Task: Create in the project ZillaTech and in the Backlog issue 'Create a new online platform for online music production courses with advanced audio editing and mixing features' a child issue 'Integration with project management software', and assign it to team member softage.2@softage.net.
Action: Mouse moved to (166, 73)
Screenshot: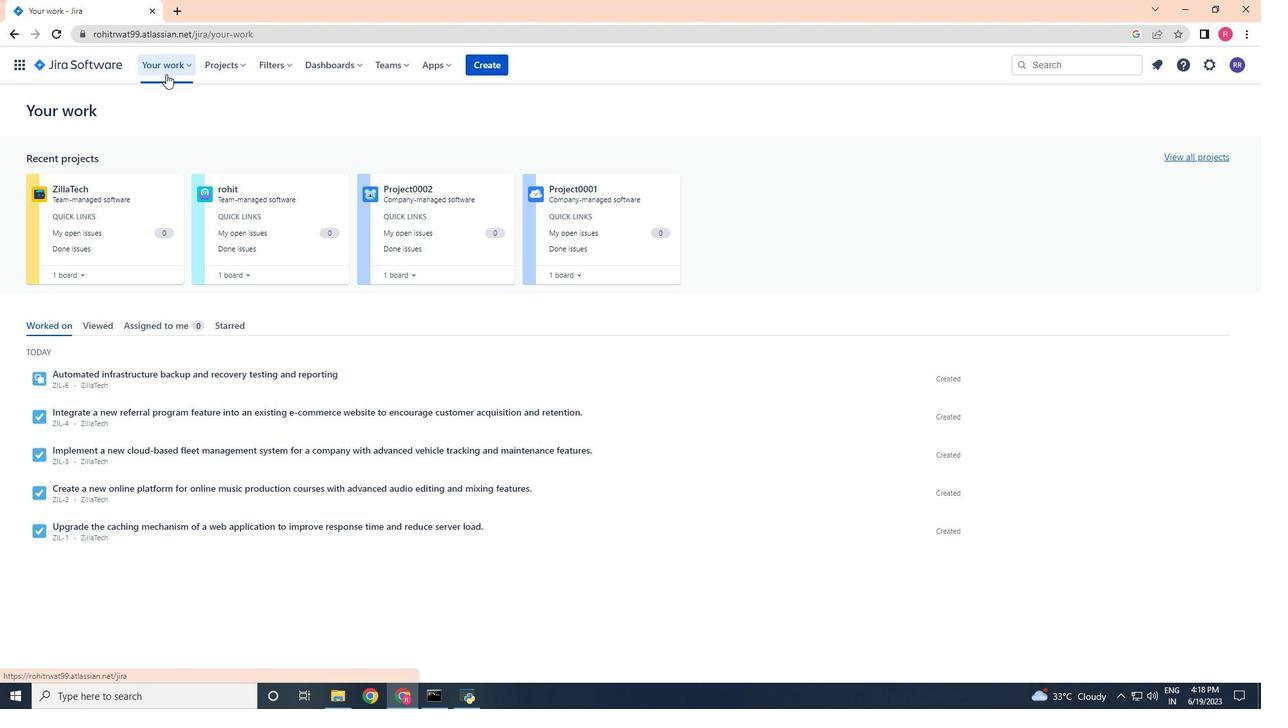 
Action: Mouse pressed left at (166, 73)
Screenshot: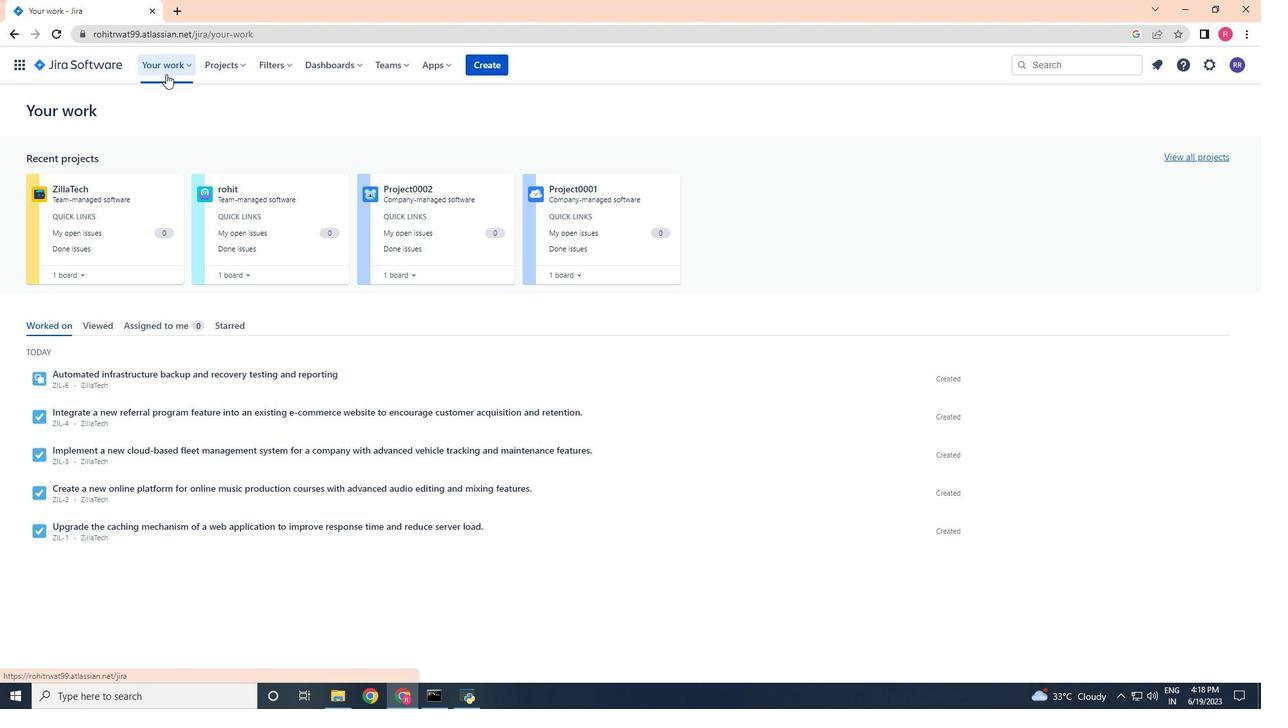
Action: Mouse moved to (231, 59)
Screenshot: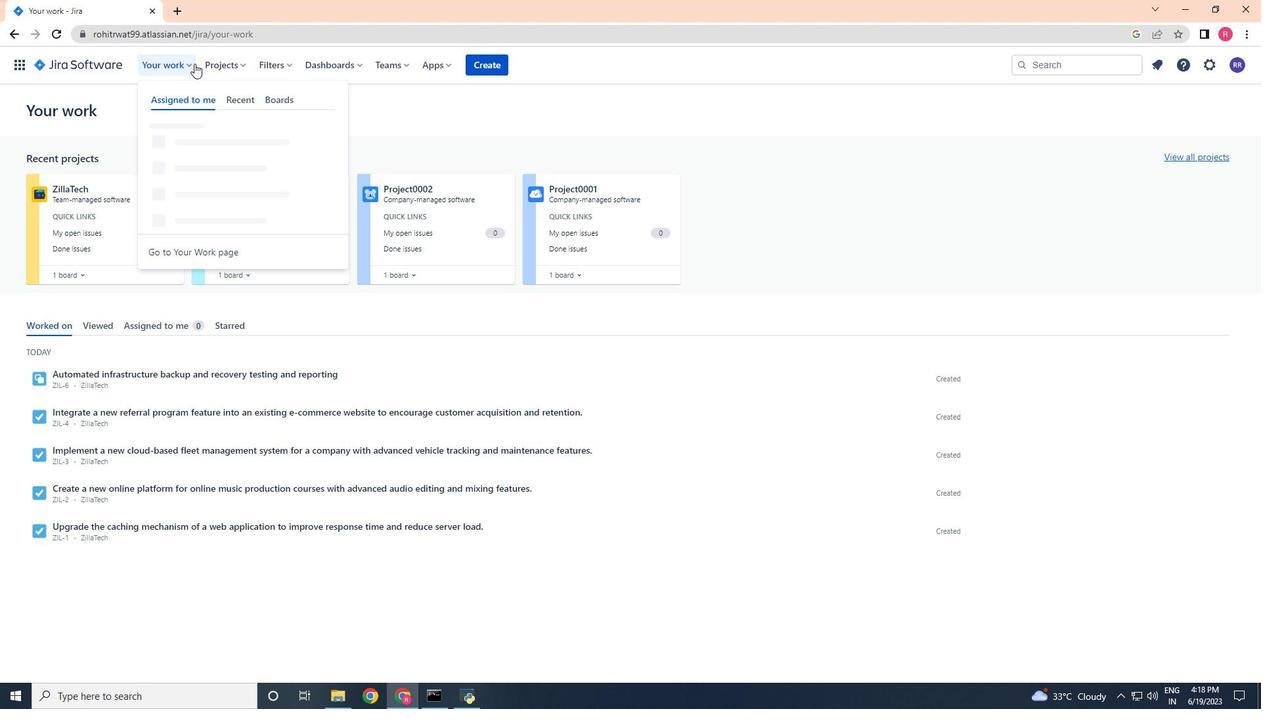 
Action: Mouse pressed left at (231, 59)
Screenshot: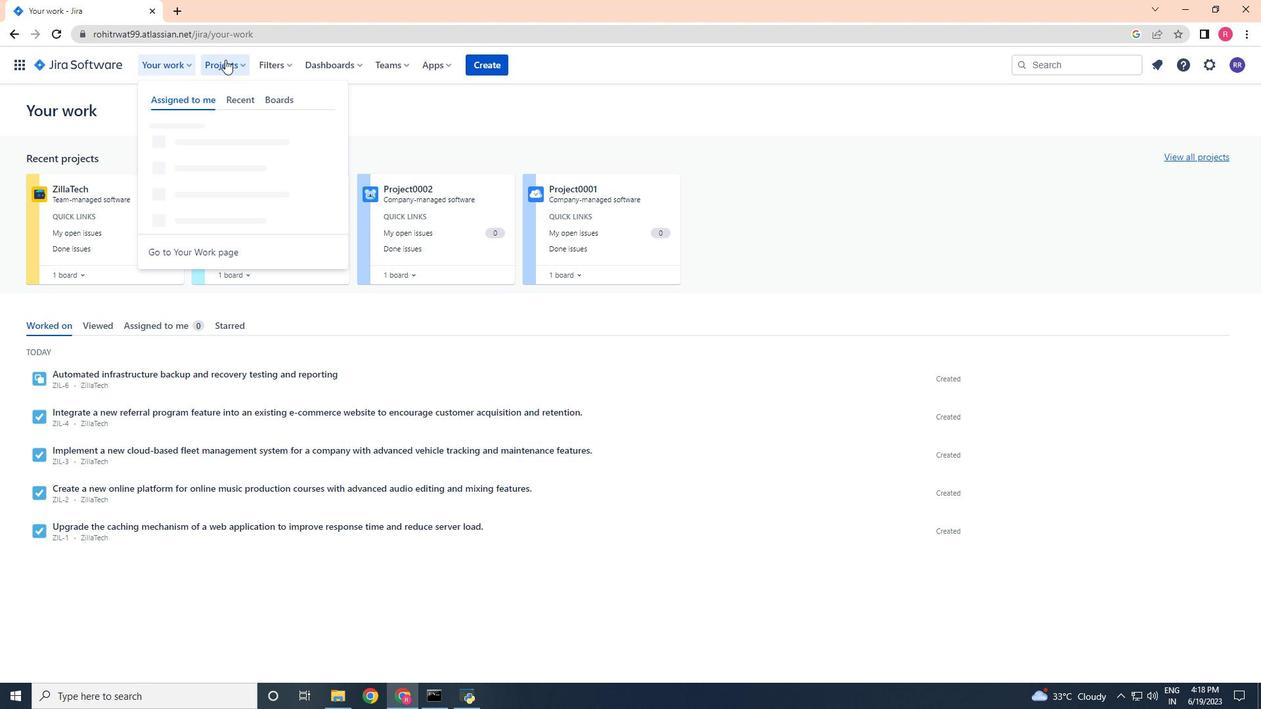
Action: Mouse moved to (231, 116)
Screenshot: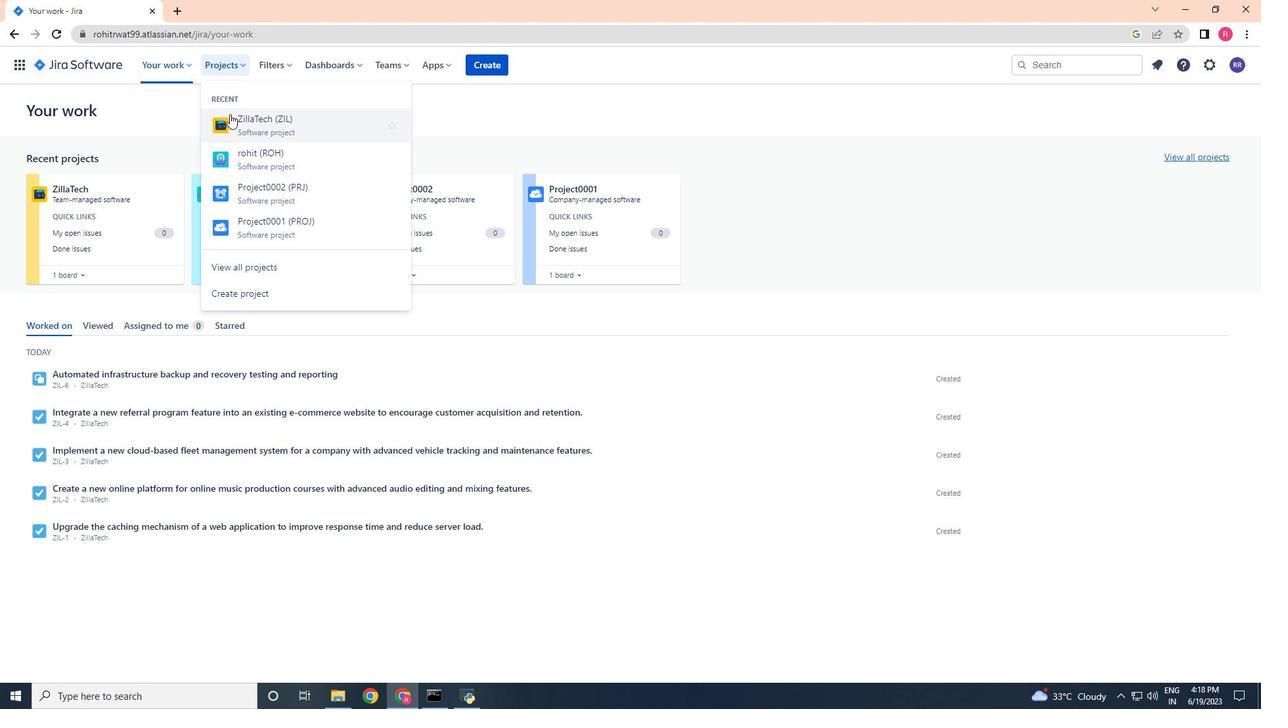 
Action: Mouse pressed left at (231, 116)
Screenshot: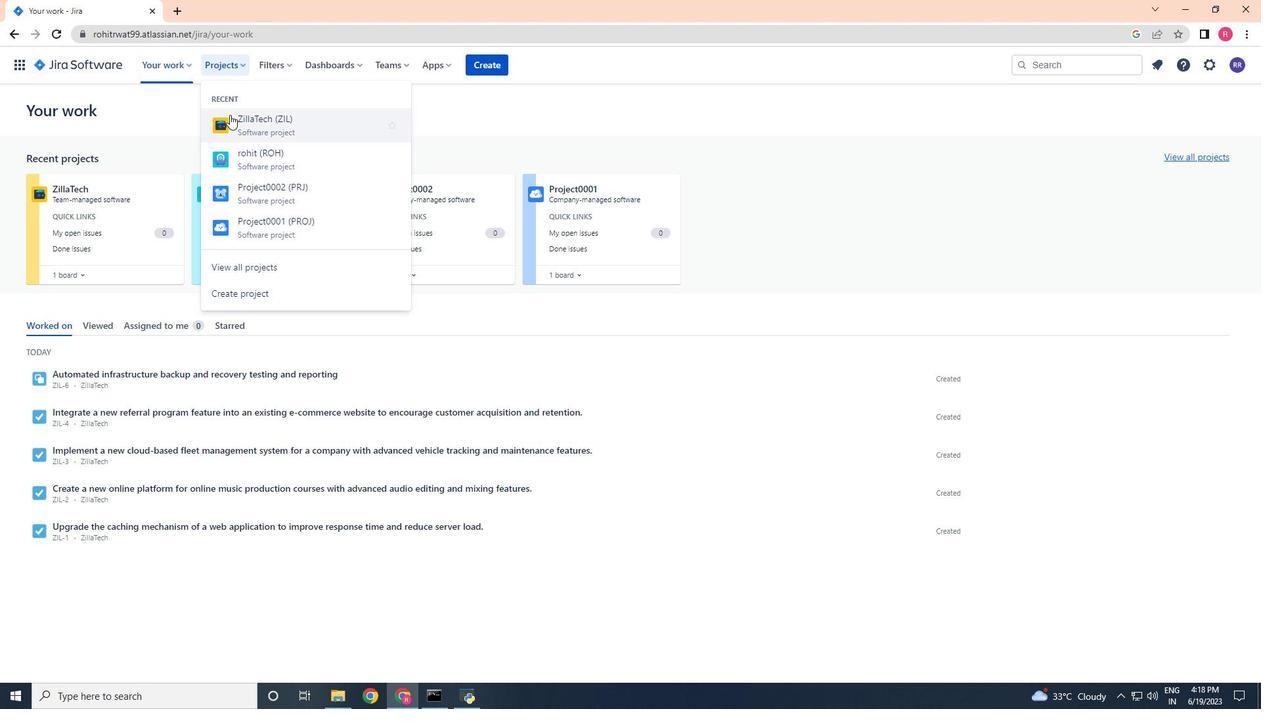 
Action: Mouse moved to (77, 203)
Screenshot: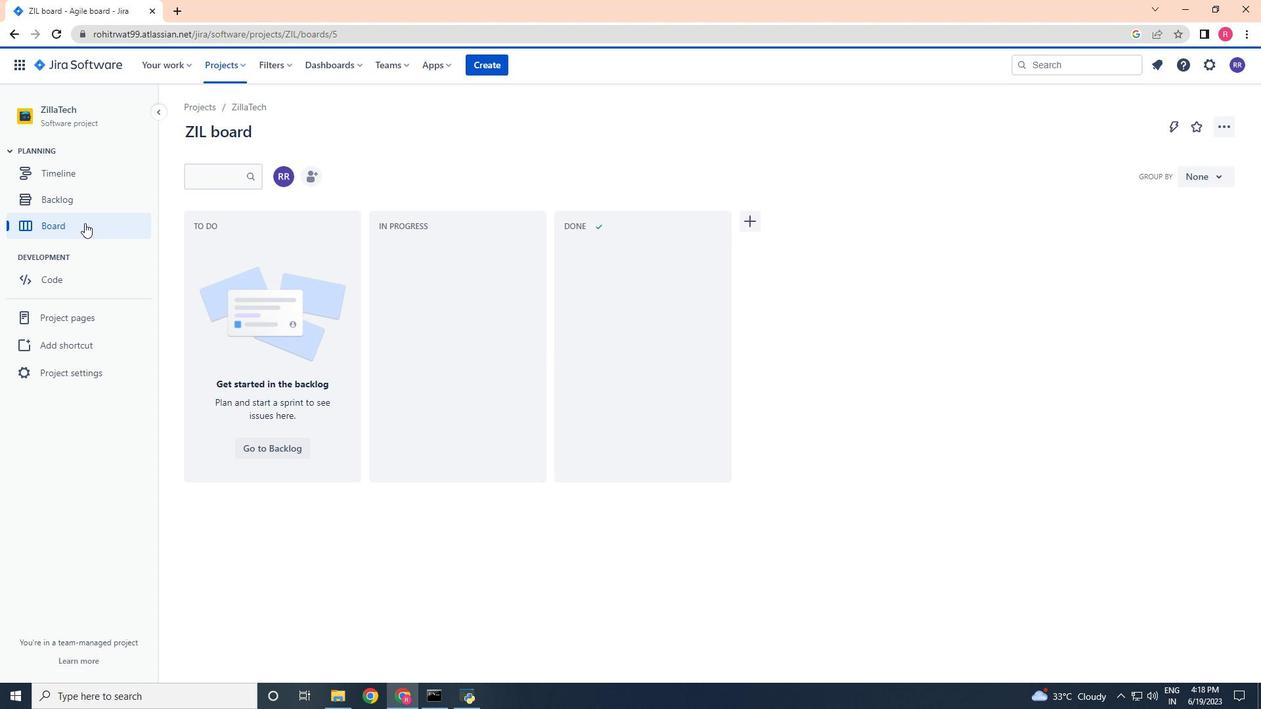 
Action: Mouse pressed left at (77, 203)
Screenshot: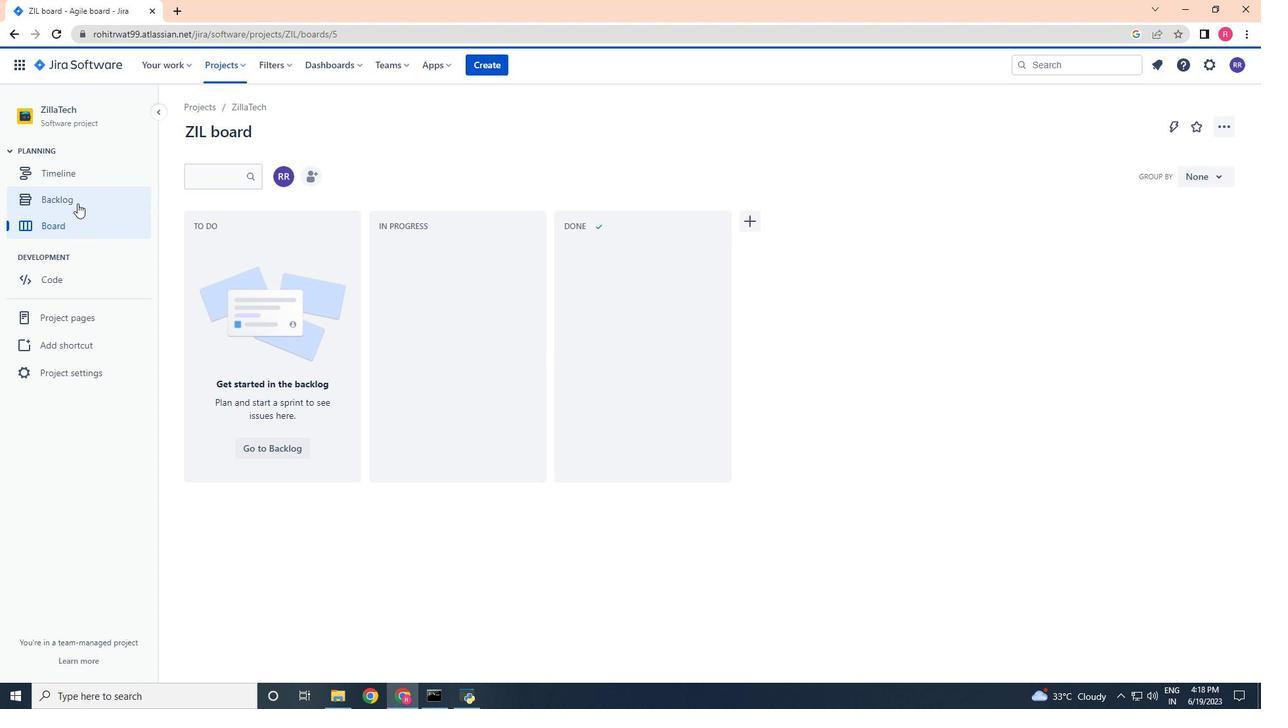 
Action: Mouse moved to (845, 490)
Screenshot: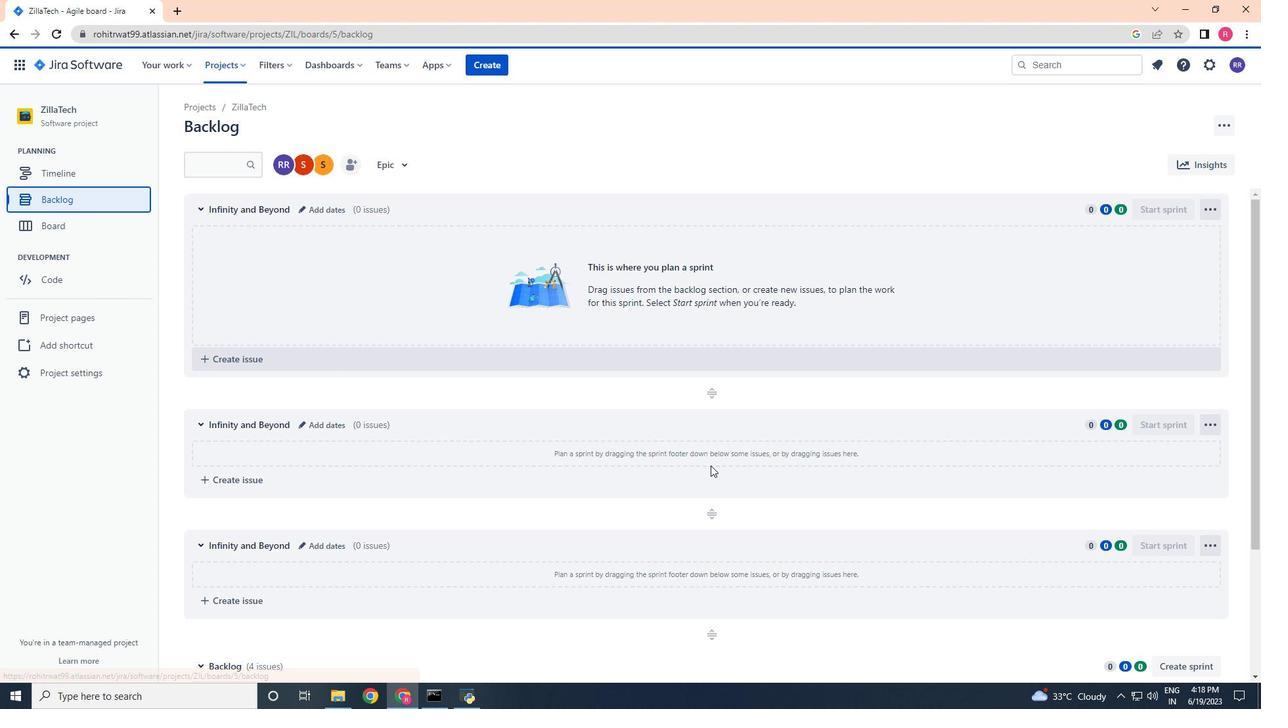 
Action: Mouse scrolled (845, 489) with delta (0, 0)
Screenshot: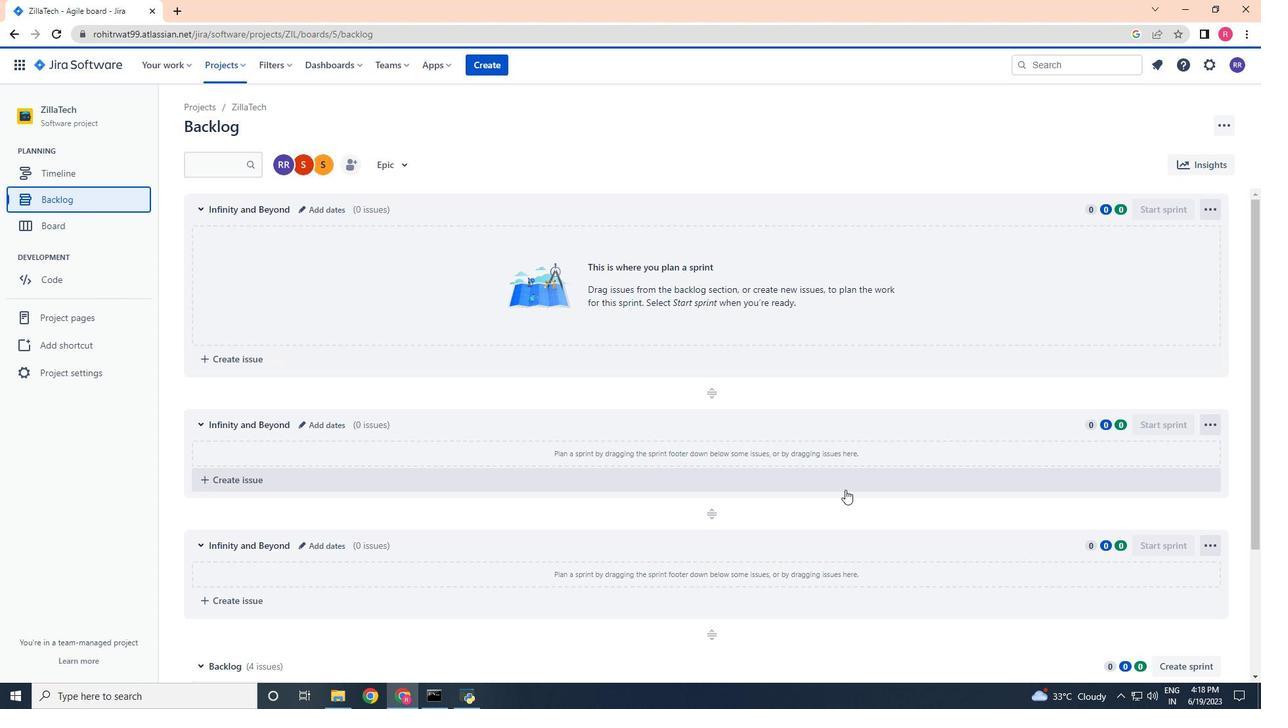 
Action: Mouse moved to (845, 490)
Screenshot: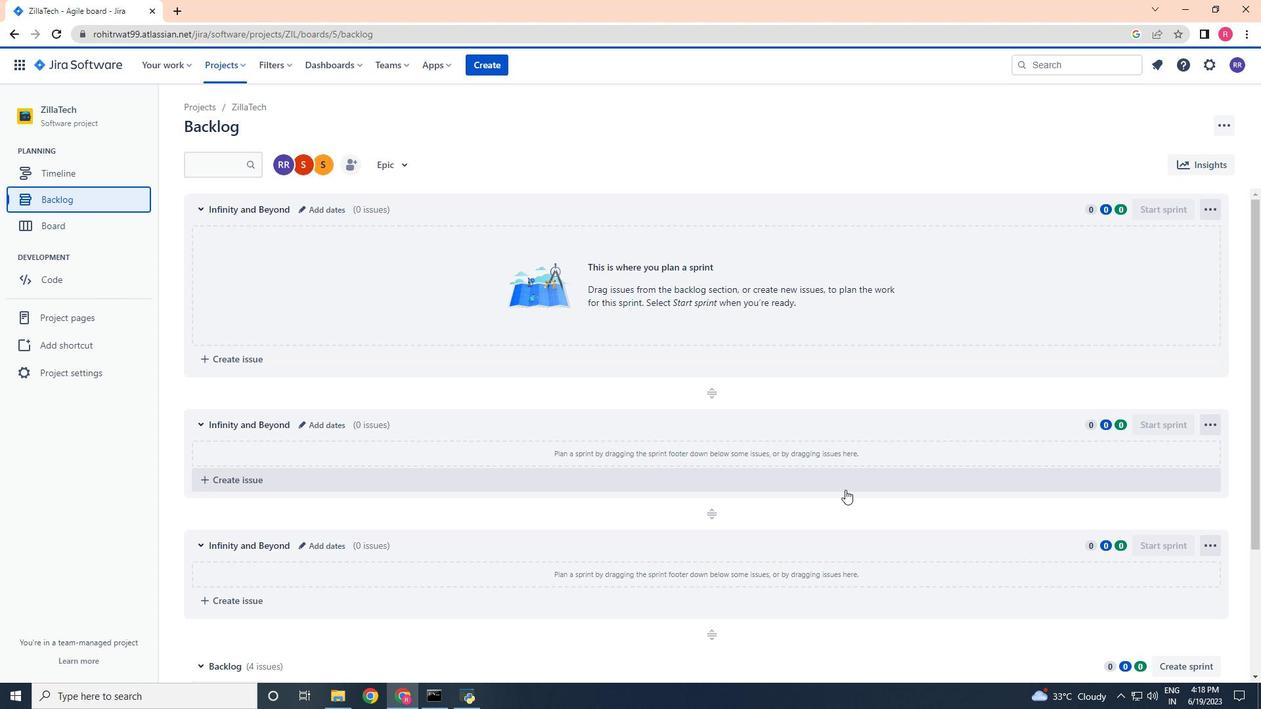 
Action: Mouse scrolled (845, 489) with delta (0, 0)
Screenshot: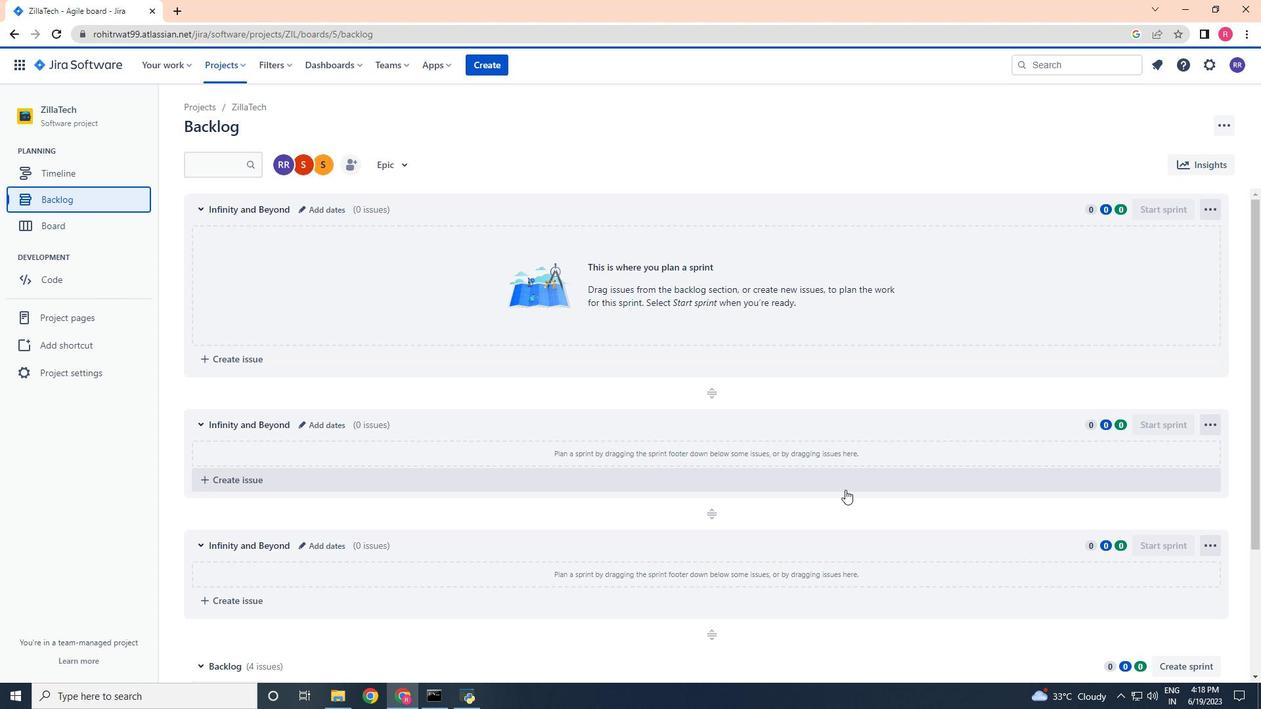 
Action: Mouse scrolled (845, 489) with delta (0, 0)
Screenshot: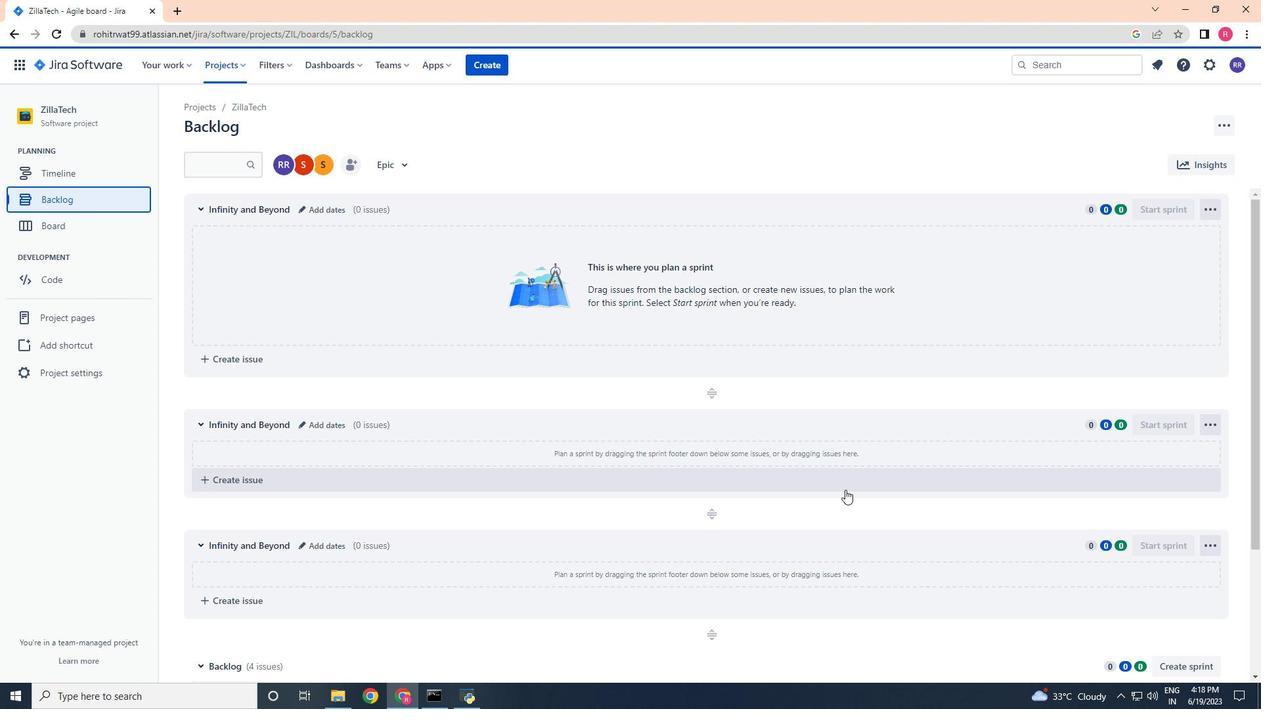 
Action: Mouse scrolled (845, 489) with delta (0, 0)
Screenshot: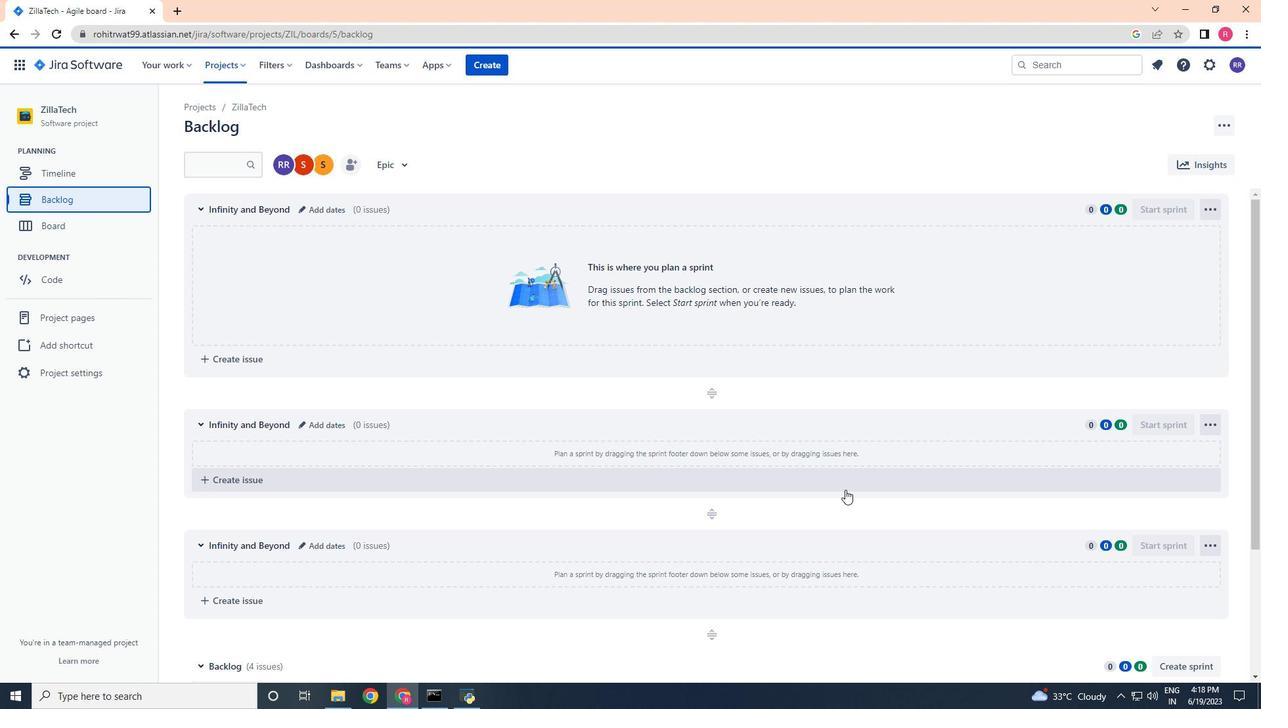 
Action: Mouse scrolled (845, 489) with delta (0, 0)
Screenshot: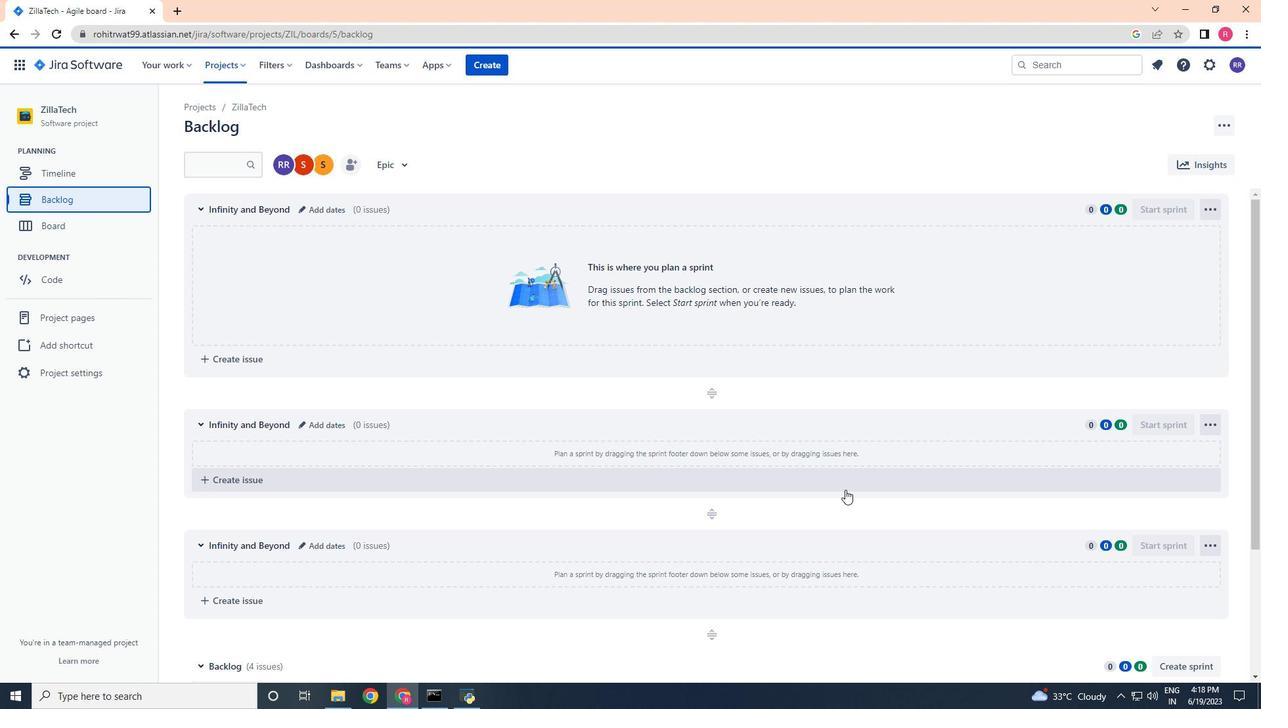 
Action: Mouse scrolled (845, 489) with delta (0, 0)
Screenshot: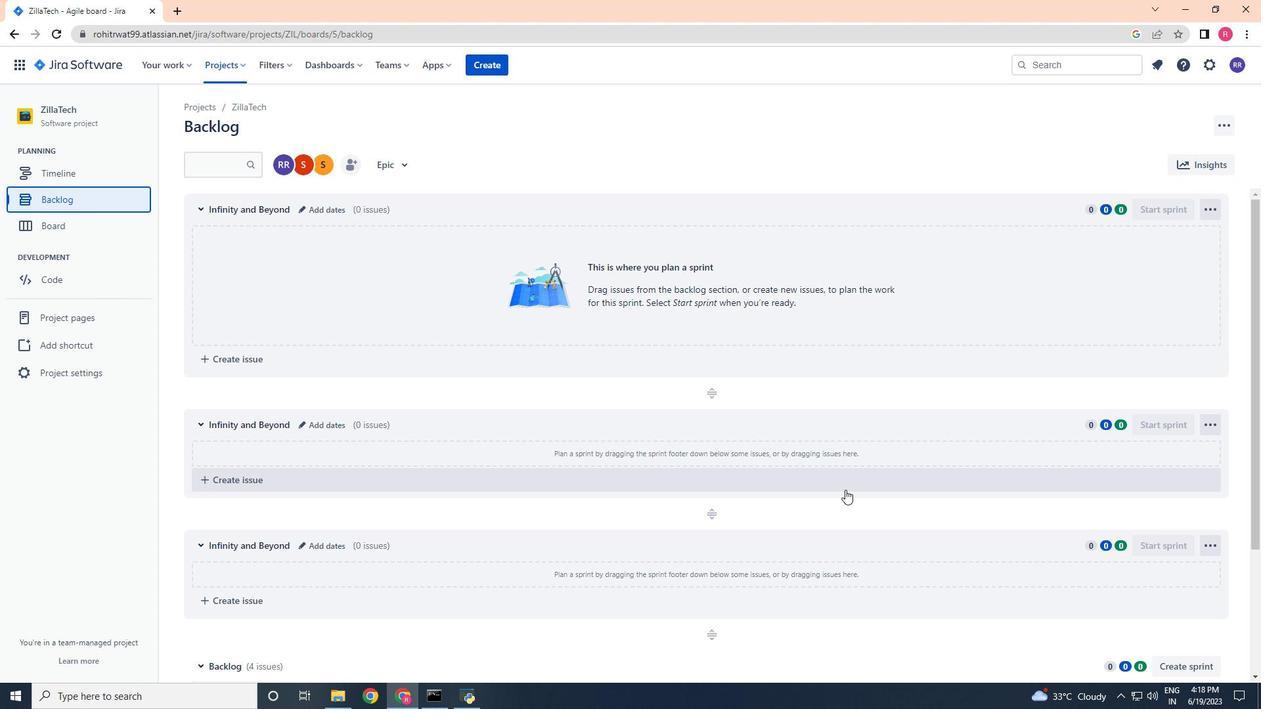 
Action: Mouse scrolled (845, 489) with delta (0, 0)
Screenshot: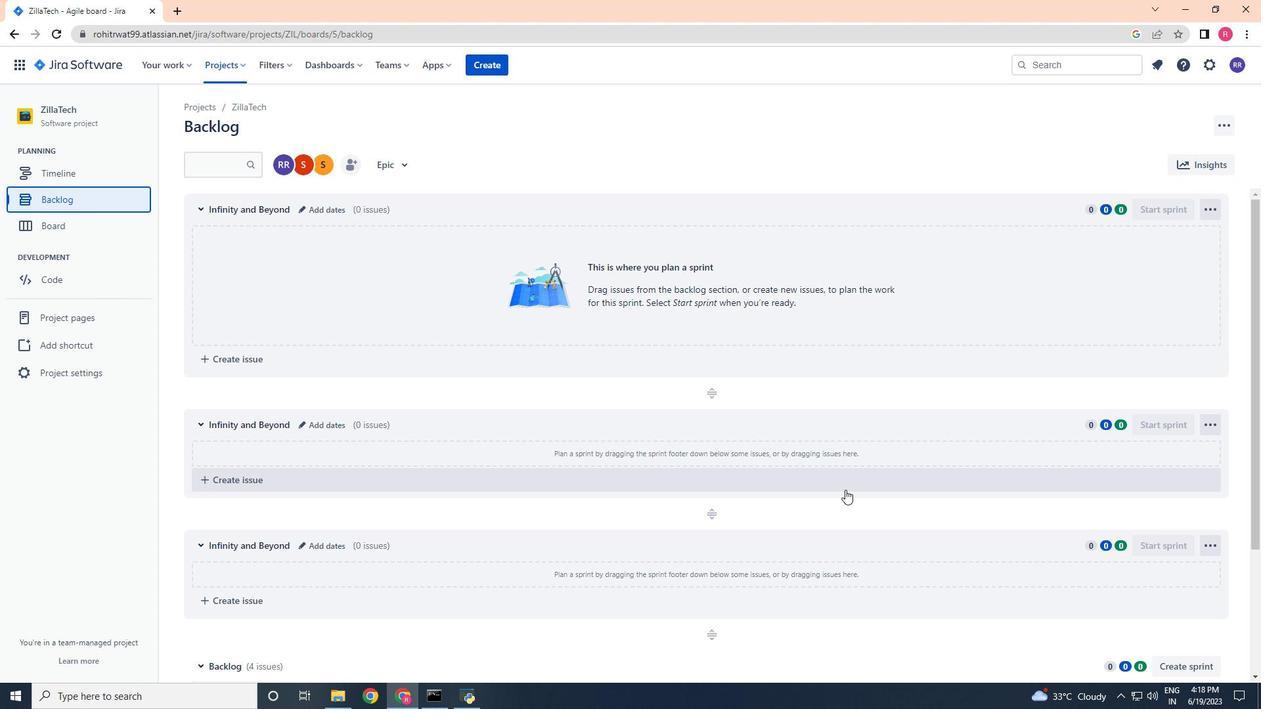 
Action: Mouse moved to (897, 551)
Screenshot: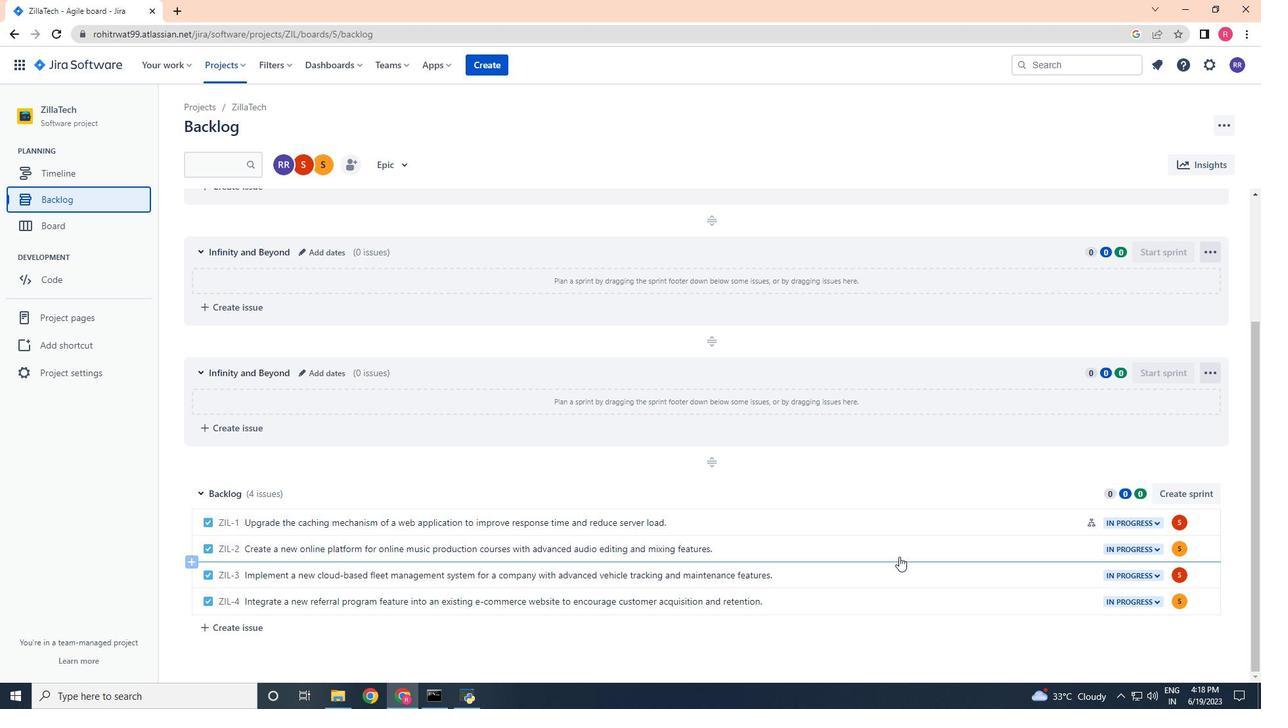 
Action: Mouse pressed left at (897, 551)
Screenshot: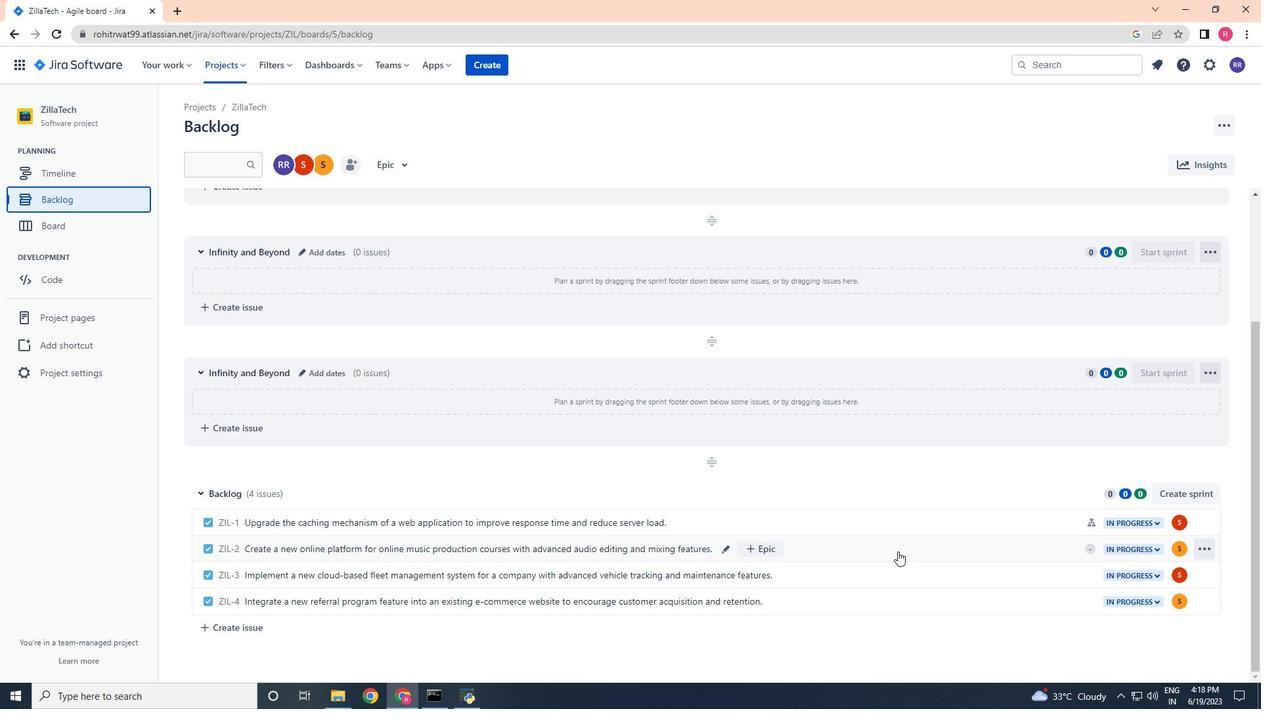 
Action: Mouse moved to (1025, 319)
Screenshot: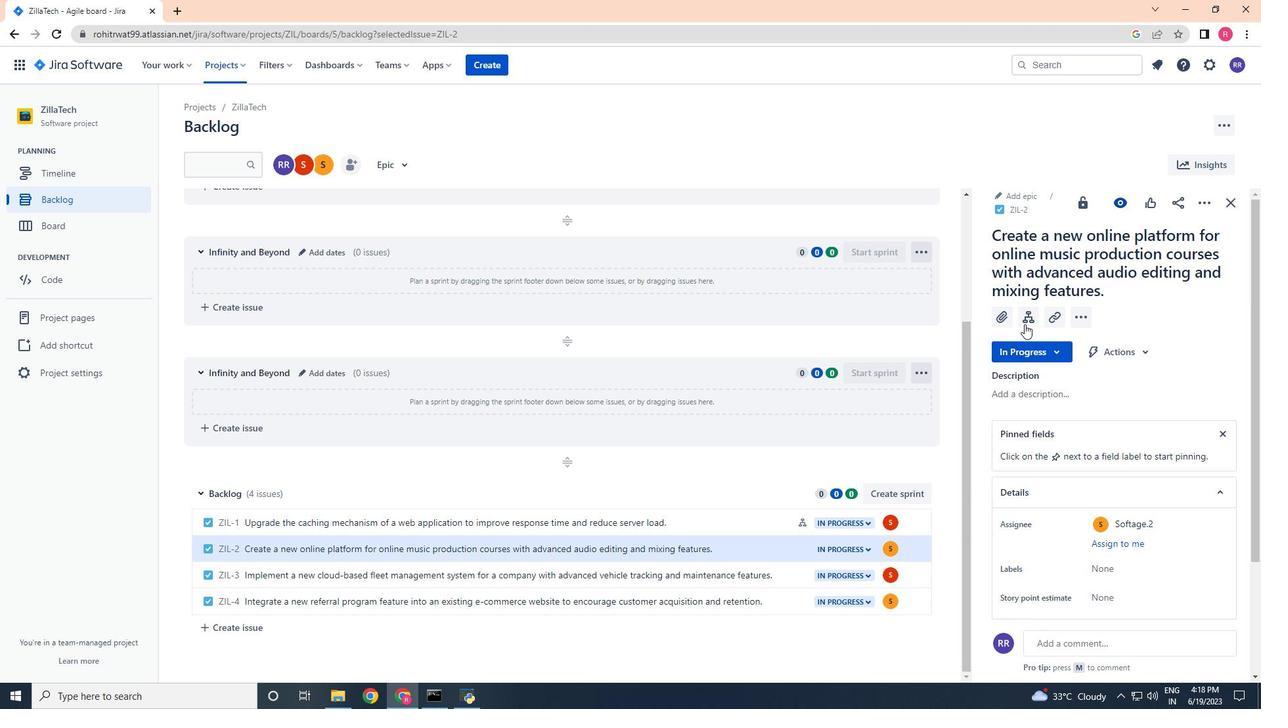 
Action: Mouse pressed left at (1025, 319)
Screenshot: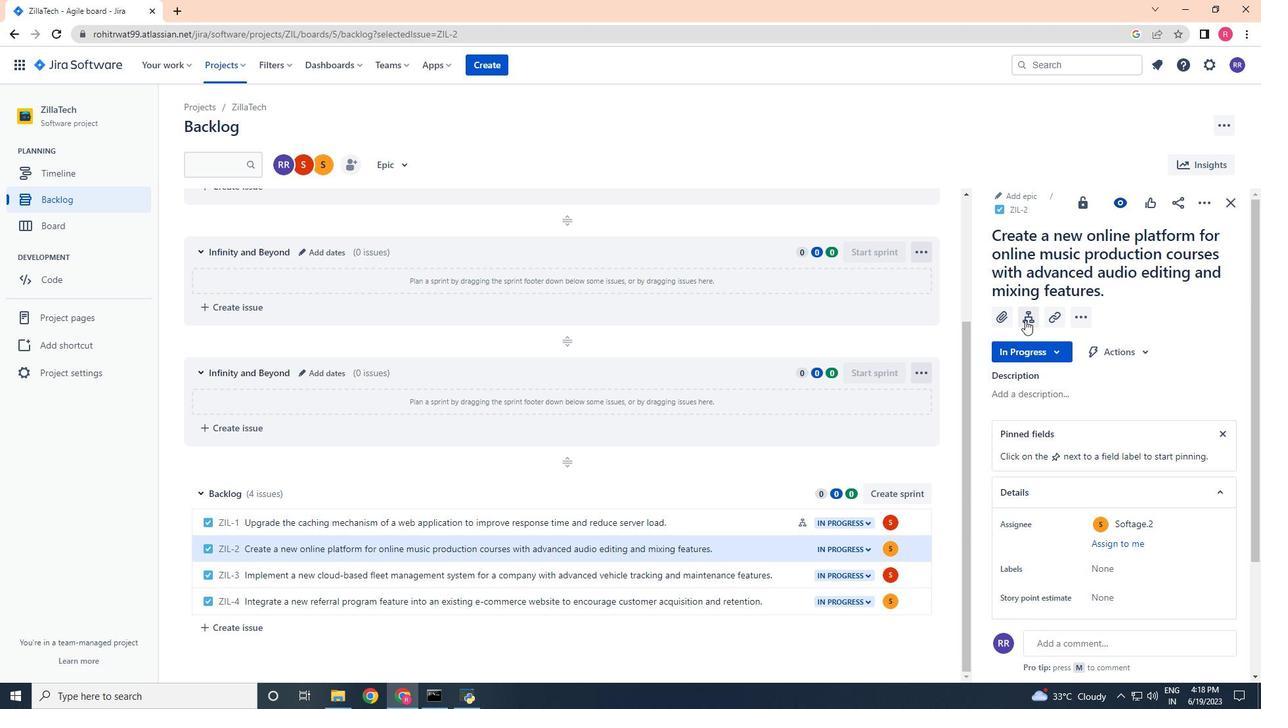 
Action: Mouse moved to (866, 433)
Screenshot: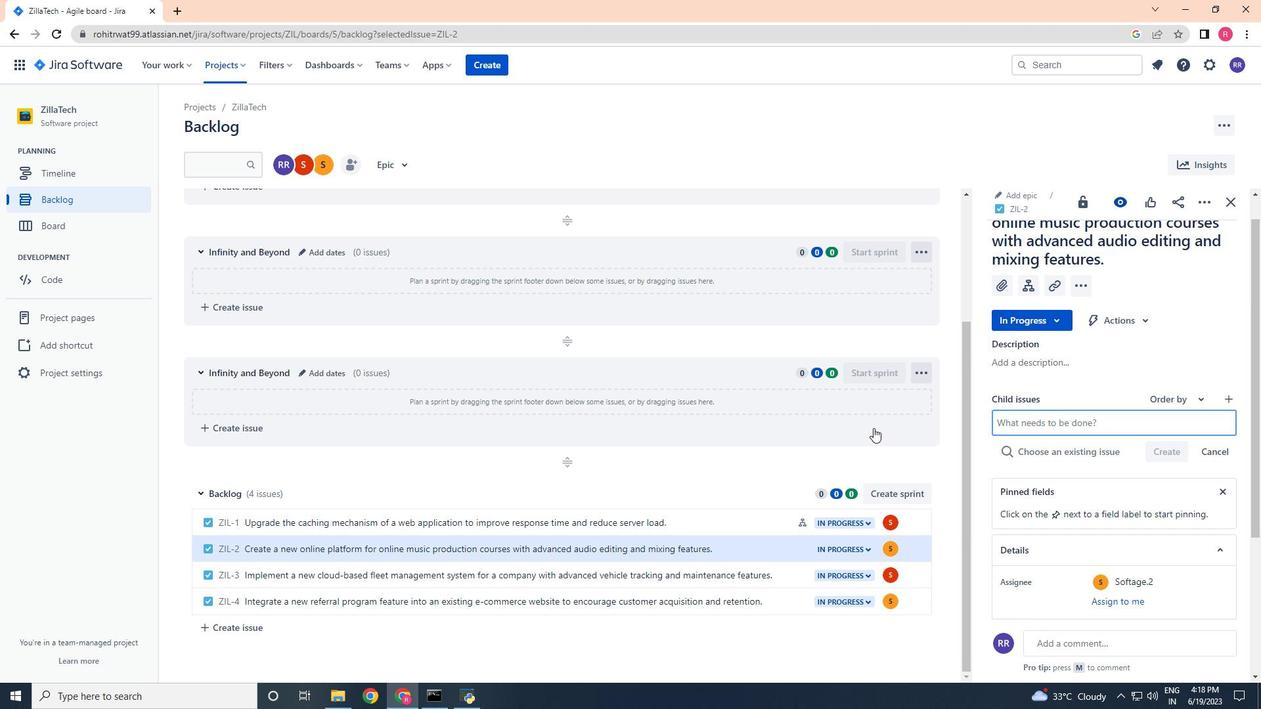 
Action: Key pressed <Key.shift>Integration<Key.space>with<Key.space>project<Key.space>managema<Key.backspace>ent<Key.space>software
Screenshot: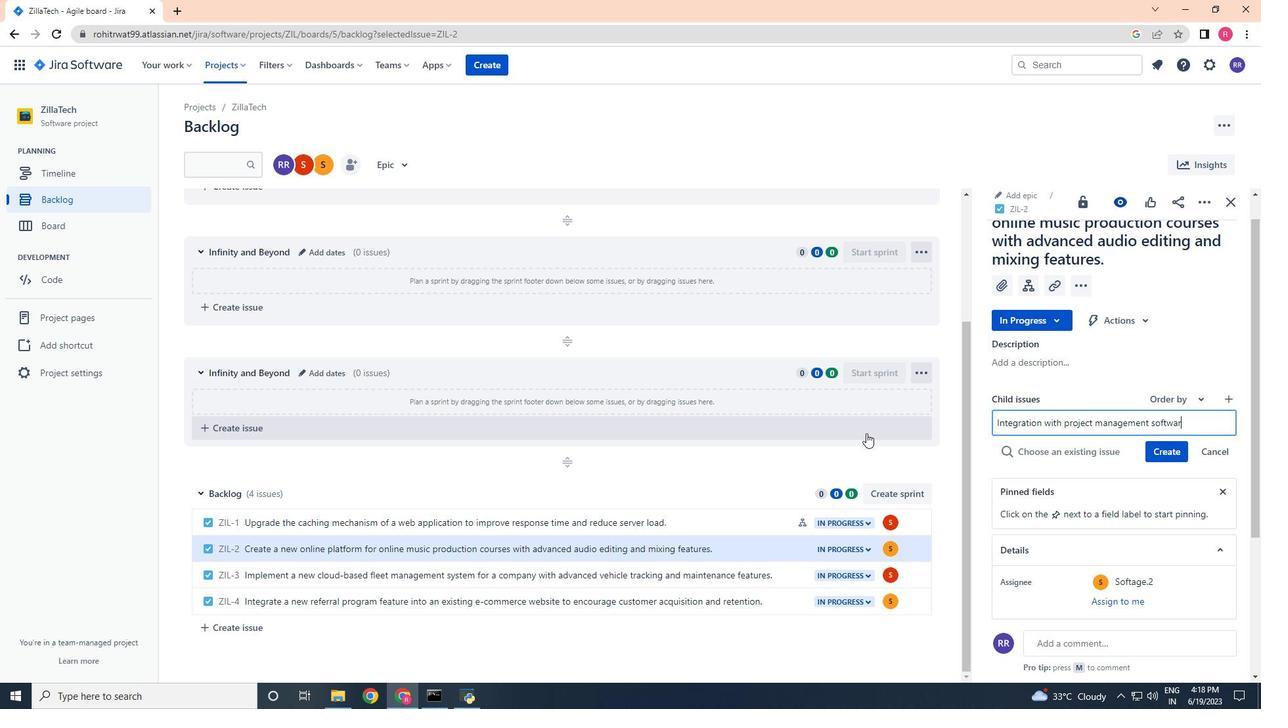 
Action: Mouse moved to (1159, 450)
Screenshot: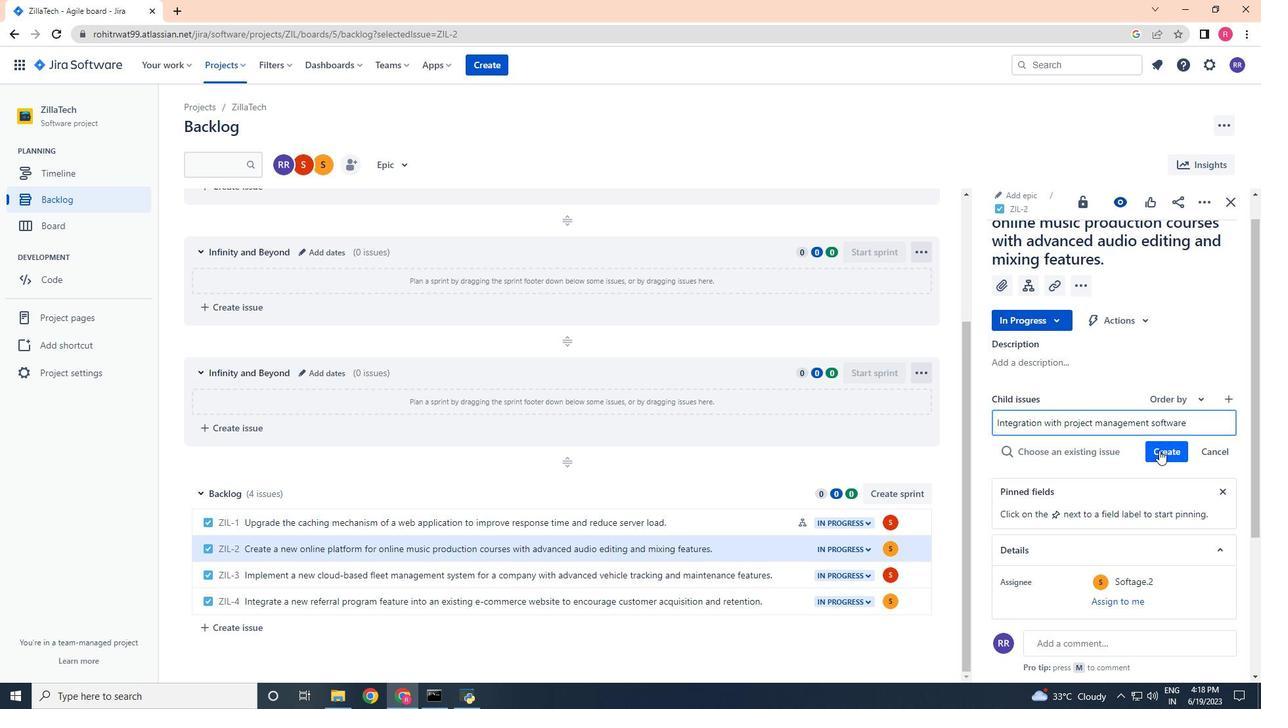 
Action: Mouse pressed left at (1159, 450)
Screenshot: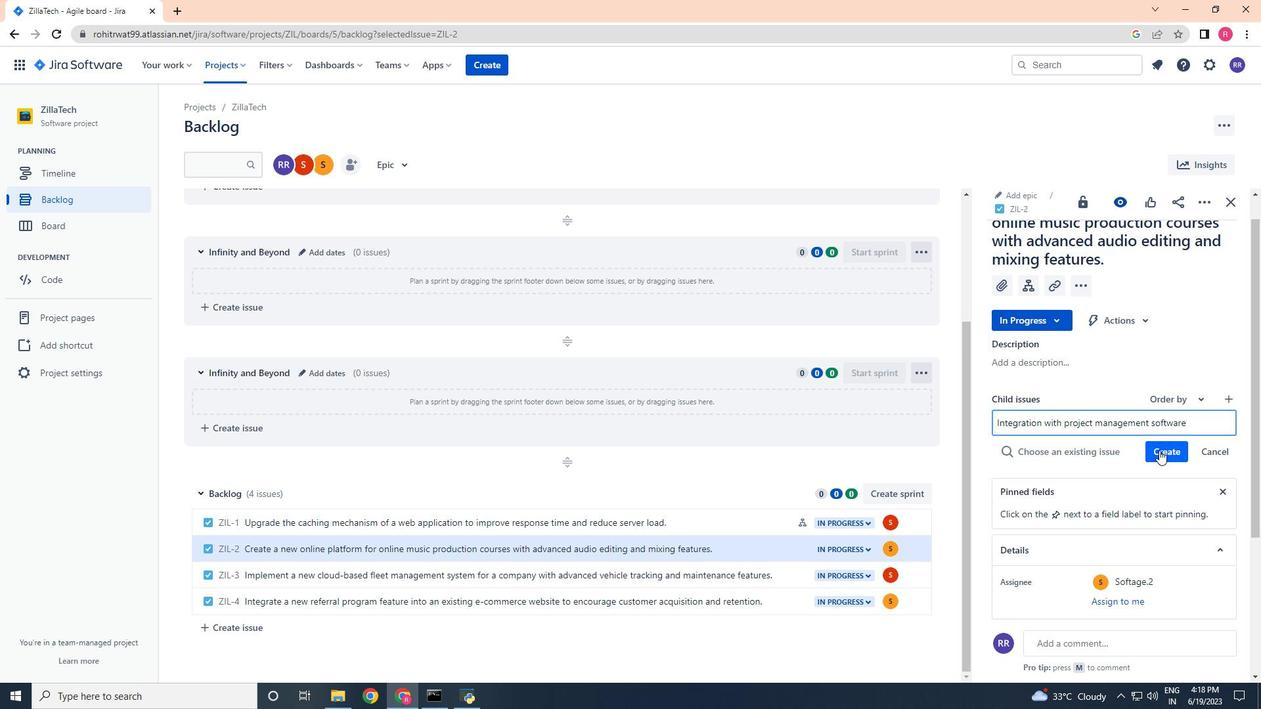 
Action: Mouse moved to (1181, 430)
Screenshot: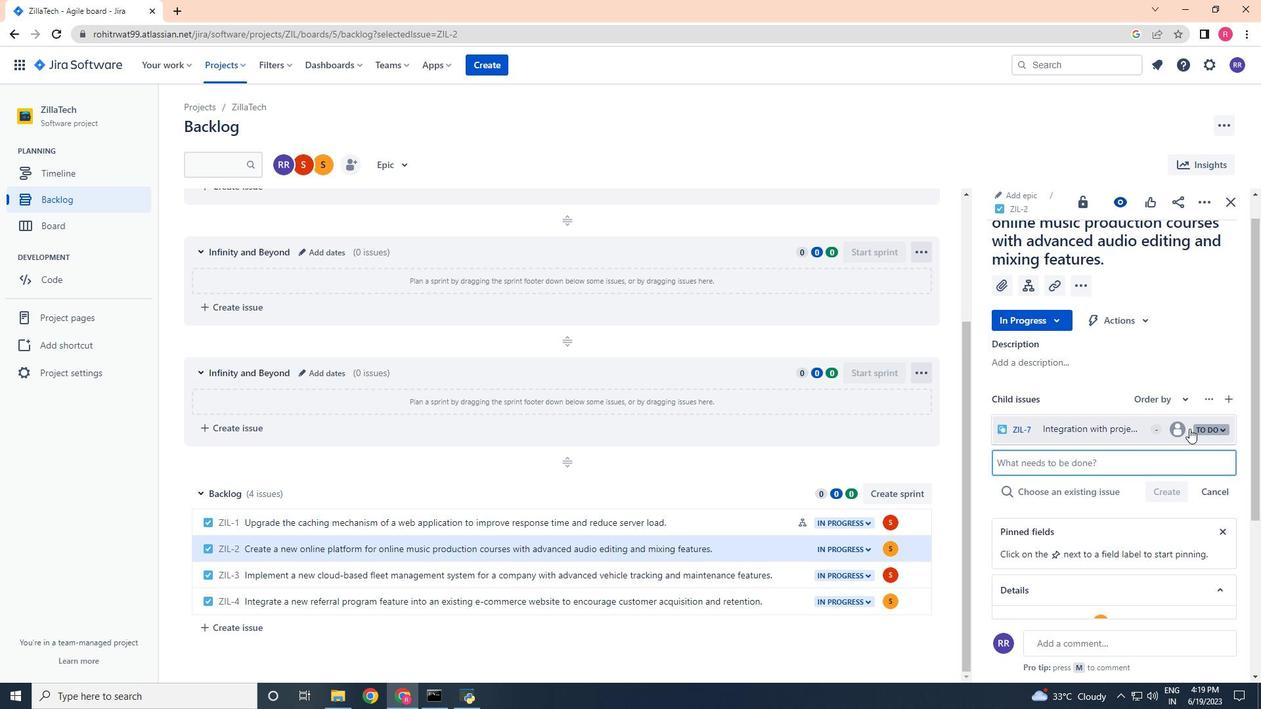 
Action: Mouse pressed left at (1181, 430)
Screenshot: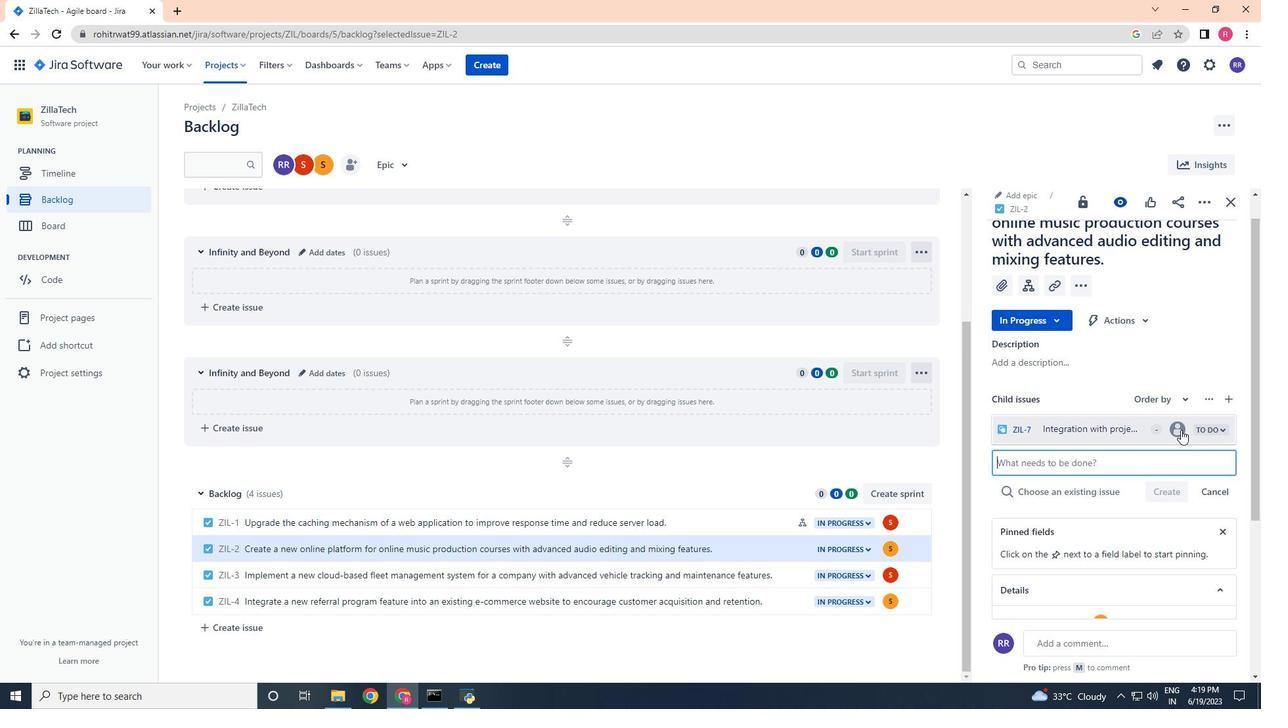 
Action: Mouse moved to (1109, 475)
Screenshot: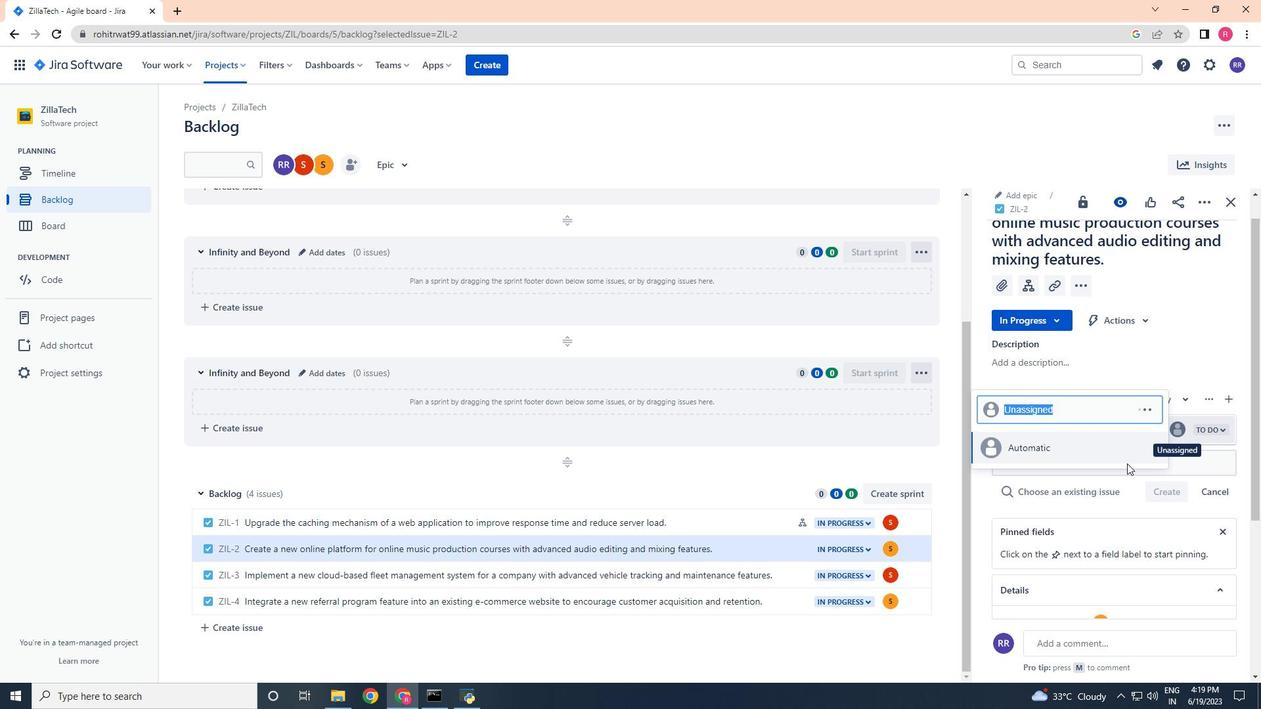 
Action: Key pressed softage.2<Key.shift>@softage.net
Screenshot: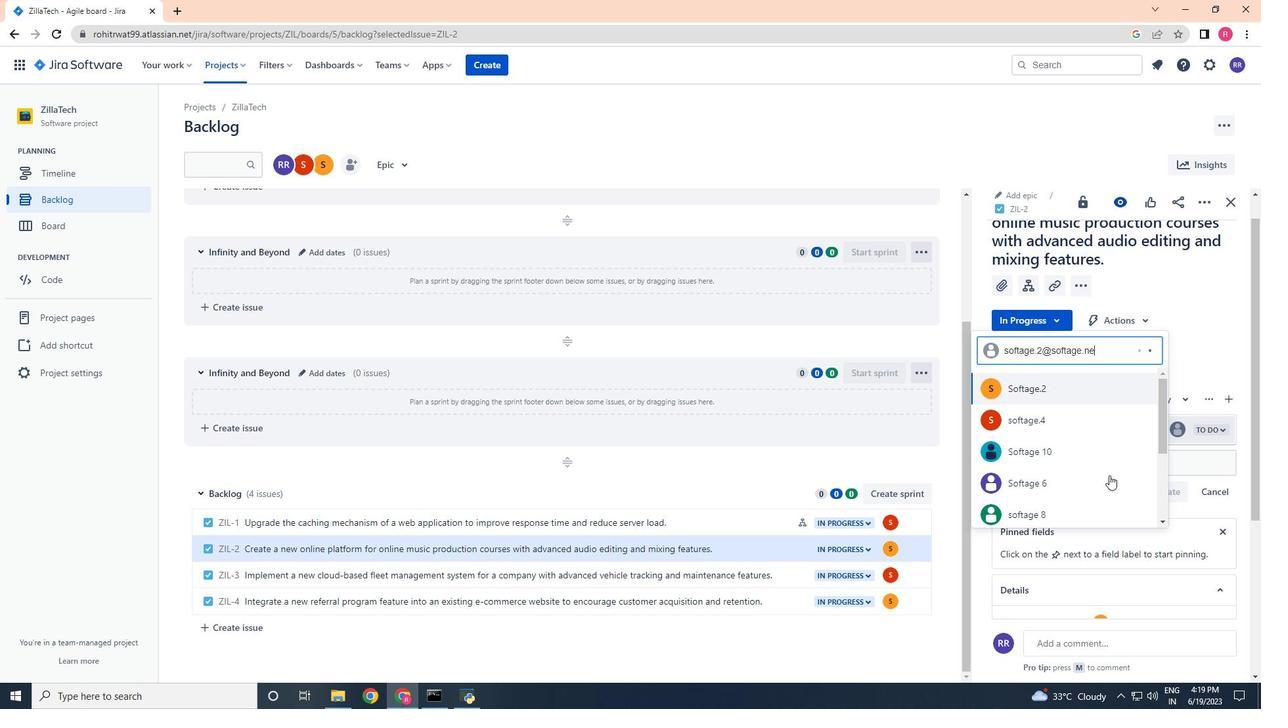
Action: Mouse moved to (1054, 427)
Screenshot: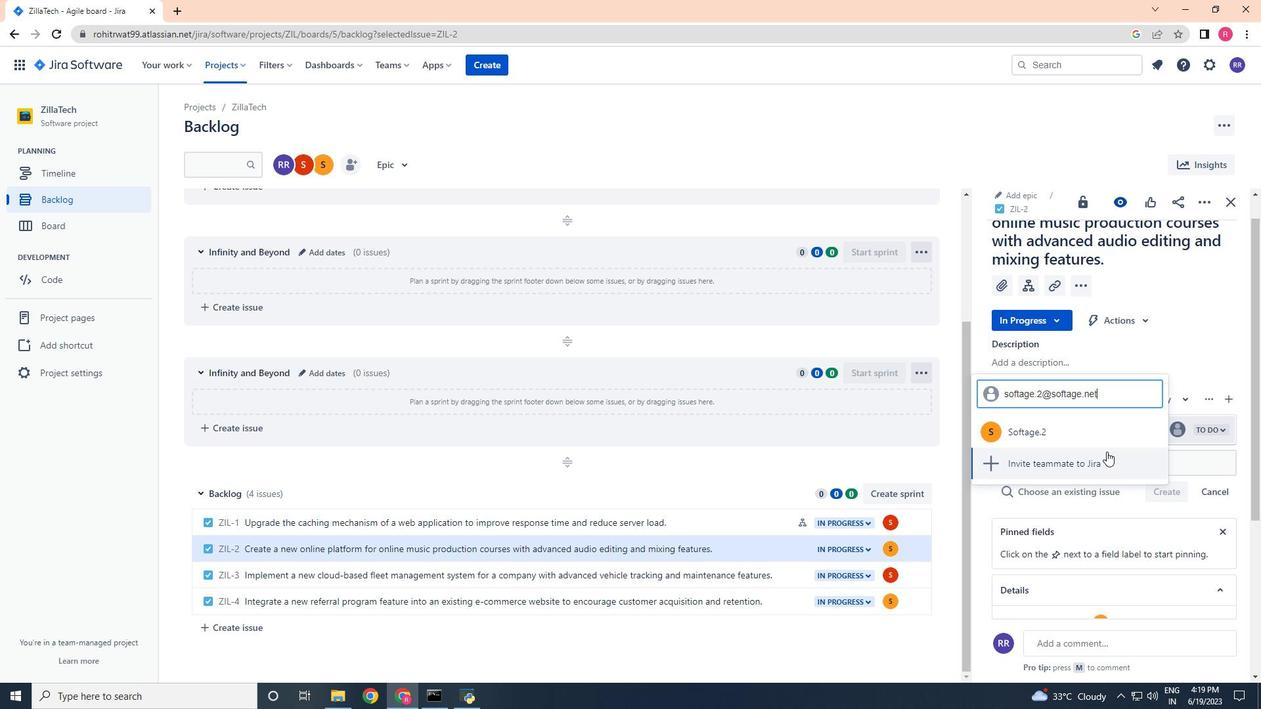 
Action: Mouse pressed left at (1054, 427)
Screenshot: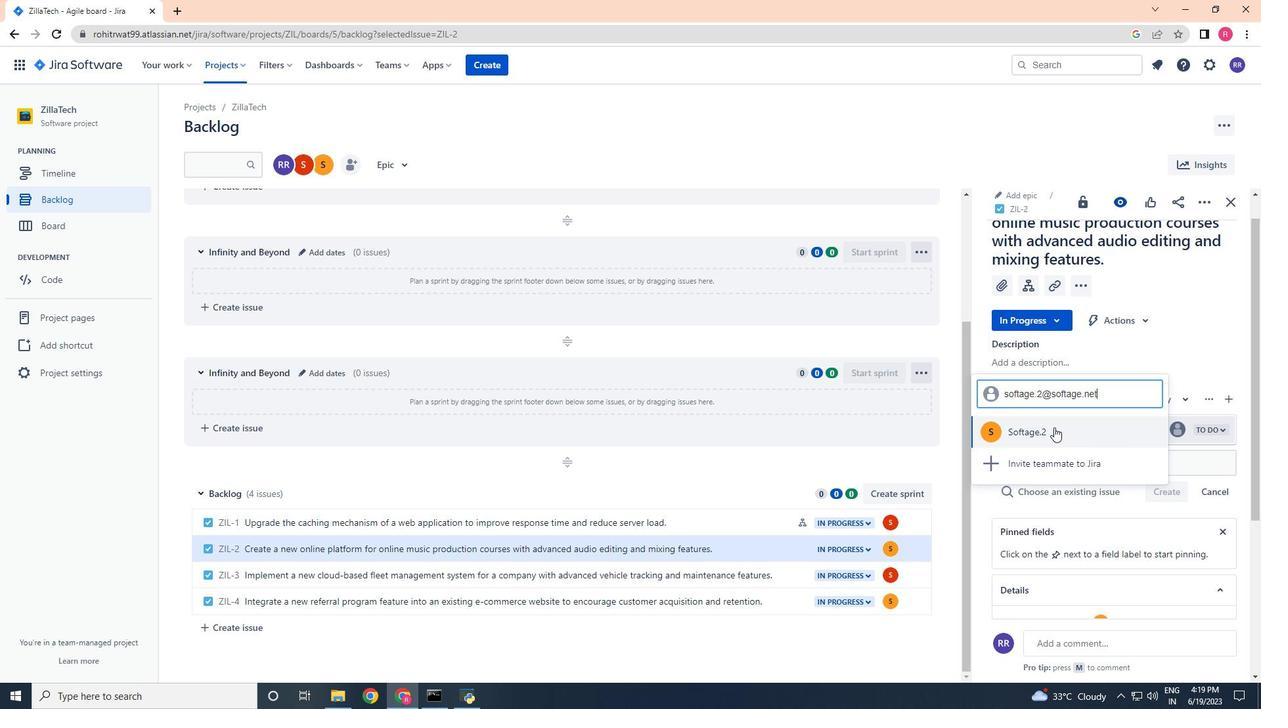 
Action: Mouse moved to (1051, 428)
Screenshot: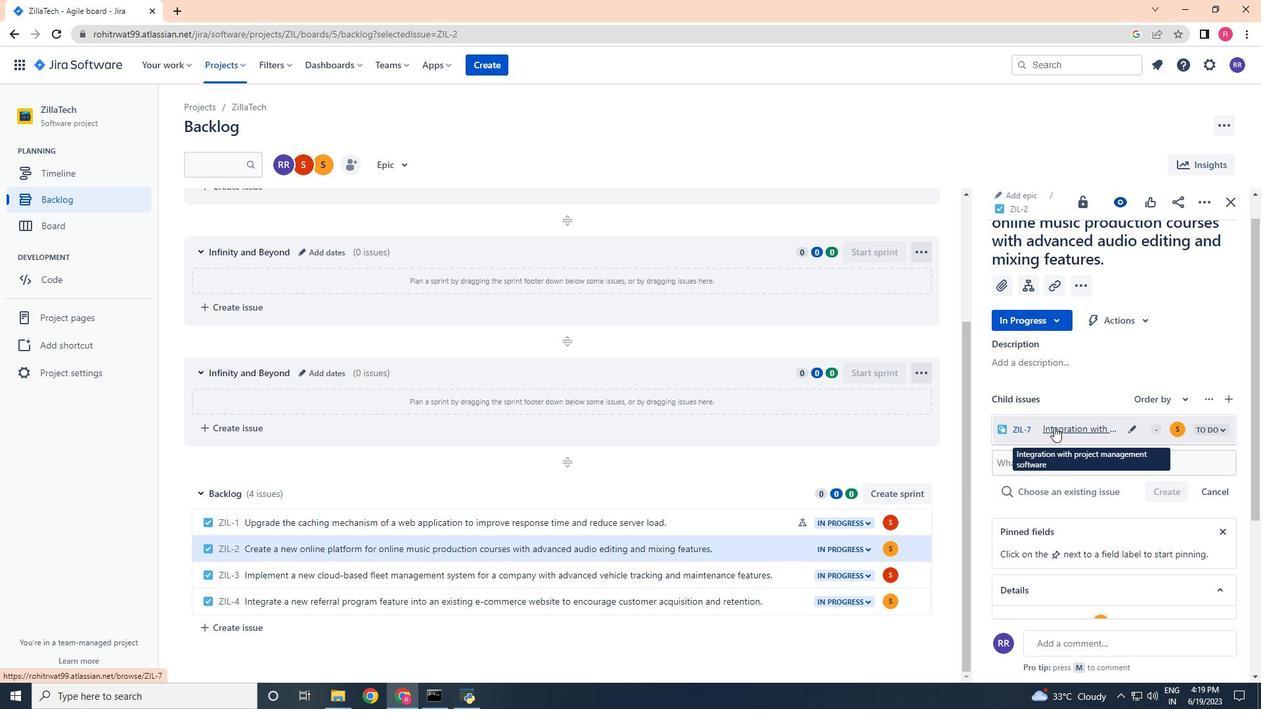 
